 Task: Create a section Code Captains and in the section, add a milestone User Experience Testing in the project AgileHeart
Action: Mouse moved to (209, 511)
Screenshot: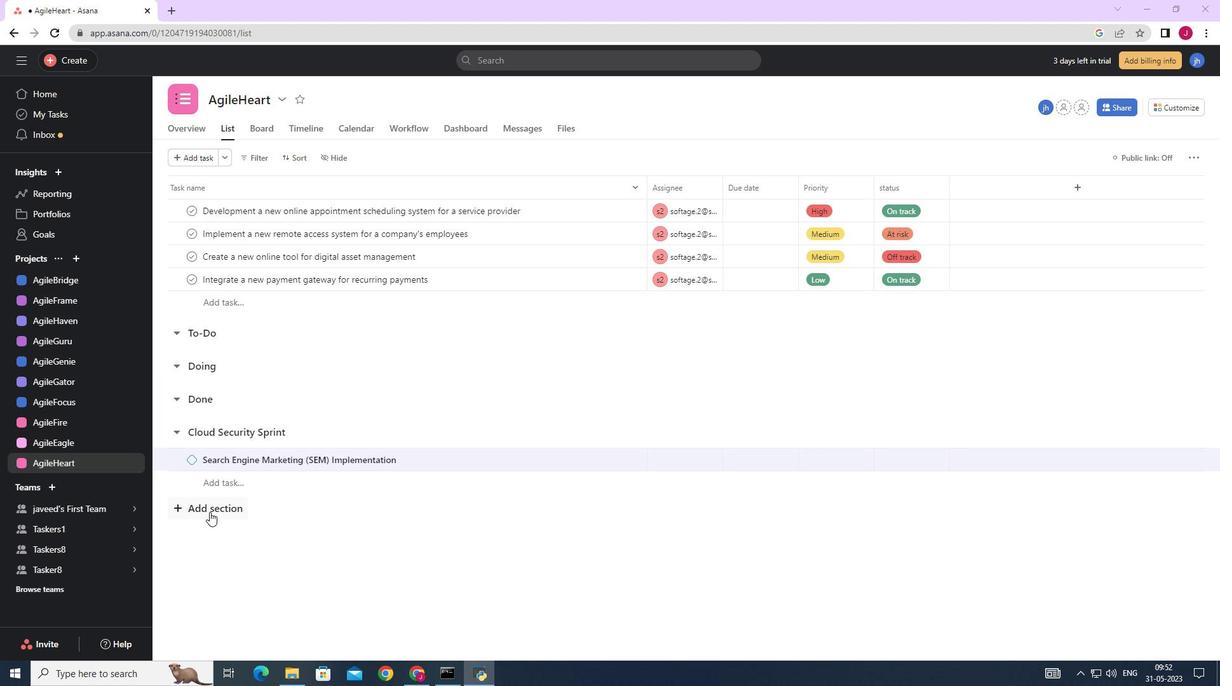 
Action: Mouse pressed left at (209, 511)
Screenshot: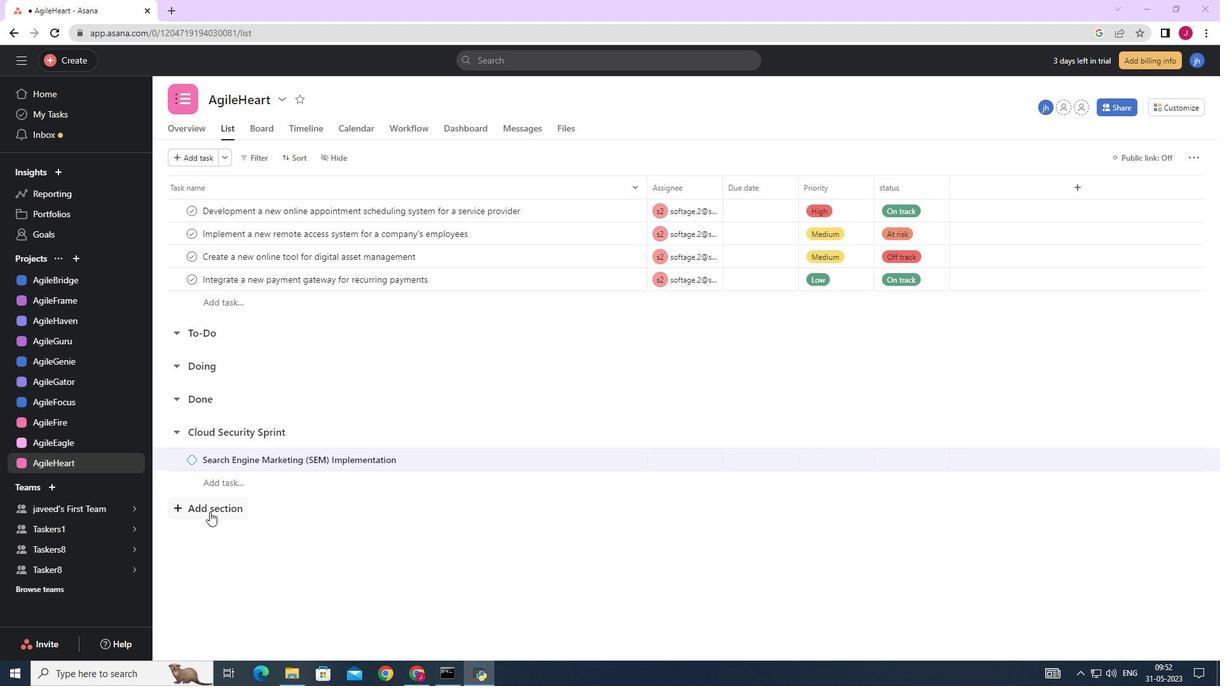 
Action: Mouse moved to (218, 510)
Screenshot: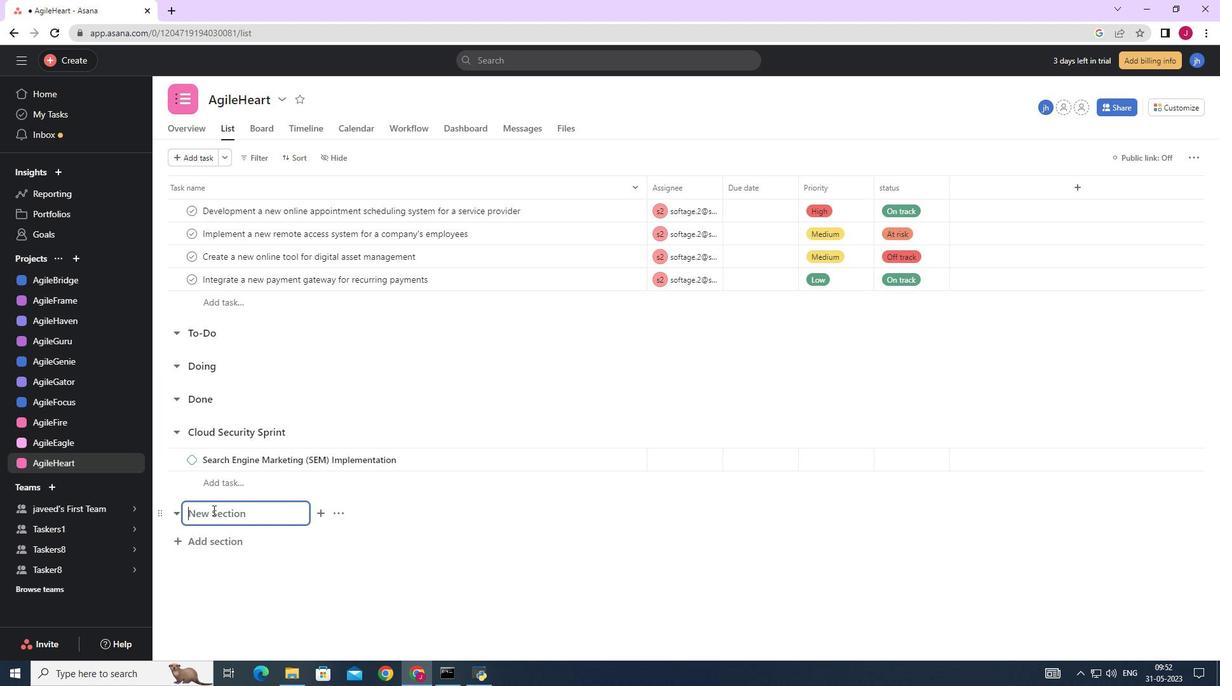 
Action: Key pressed <Key.caps_lock>C<Key.caps_lock>ode
Screenshot: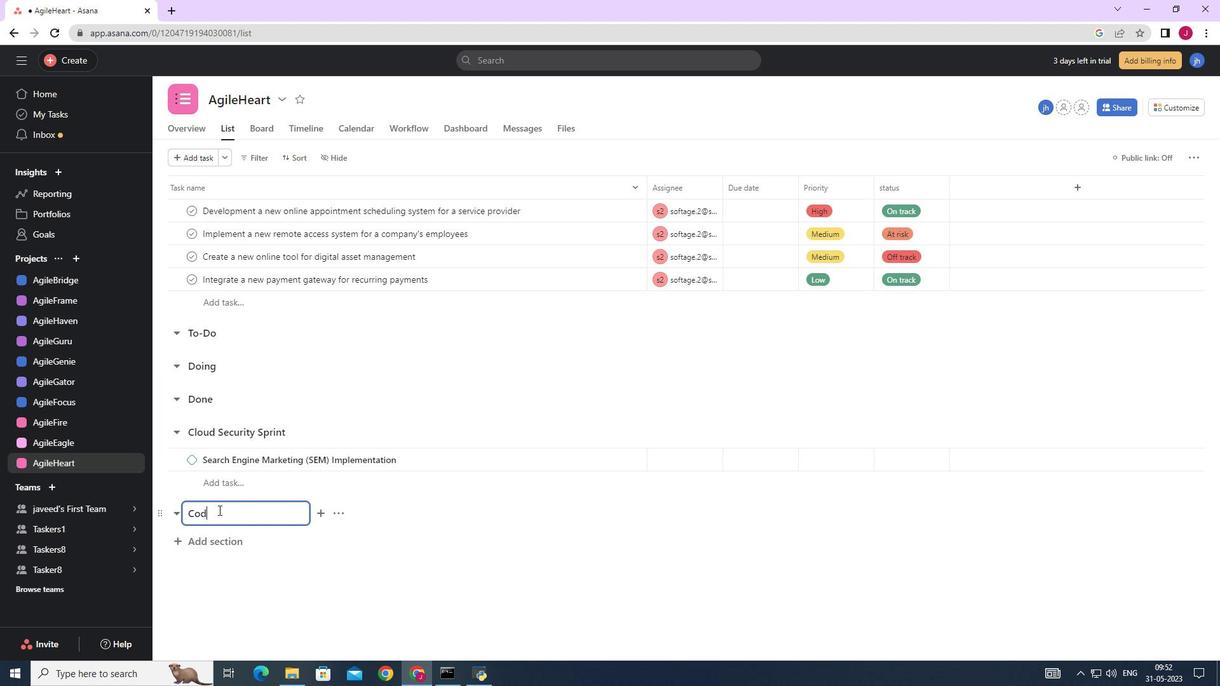 
Action: Mouse moved to (219, 509)
Screenshot: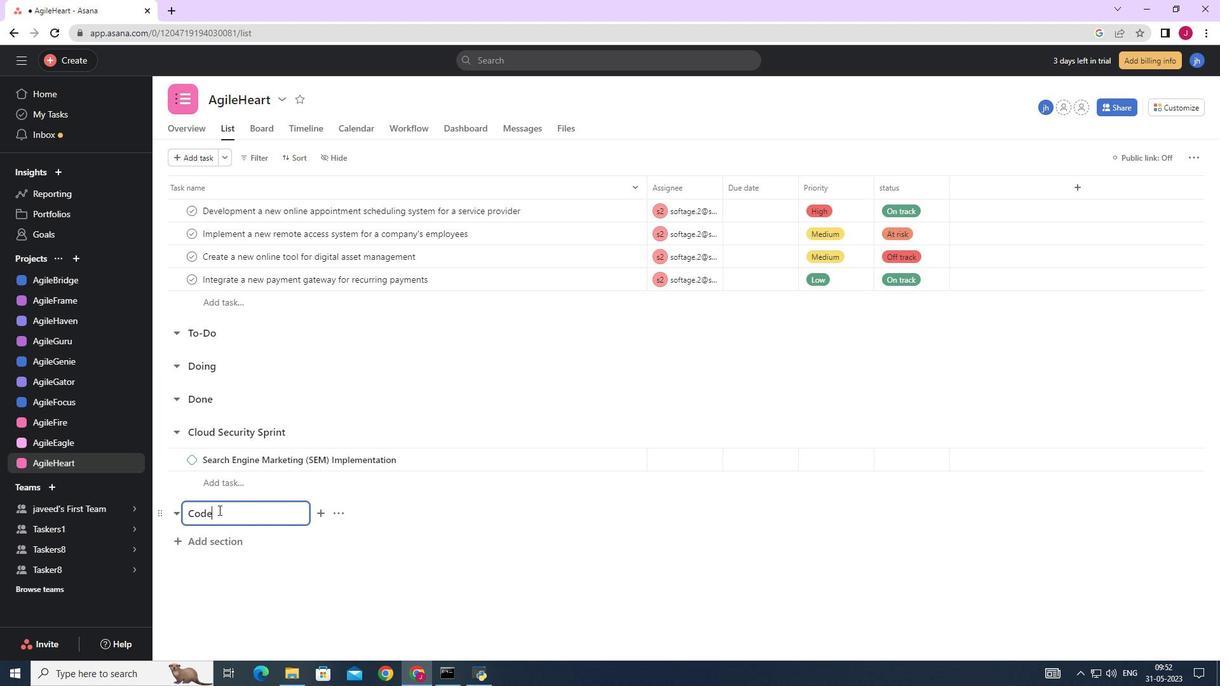 
Action: Key pressed <Key.space><Key.caps_lock>C<Key.caps_lock>aptains<Key.space><Key.enter><Key.caps_lock>U<Key.caps_lock>ser<Key.space><Key.caps_lock>E<Key.caps_lock>xperience<Key.space><Key.caps_lock>T<Key.caps_lock>estinf<Key.backspace>g<Key.space>
Screenshot: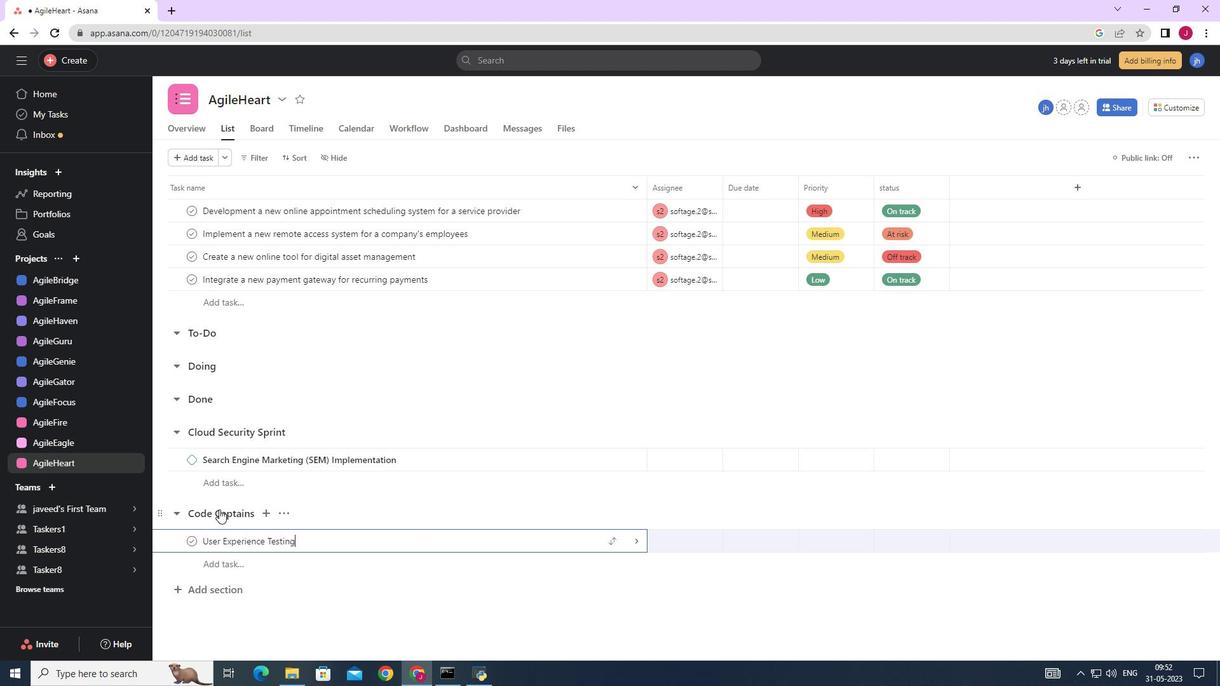 
Action: Mouse moved to (632, 544)
Screenshot: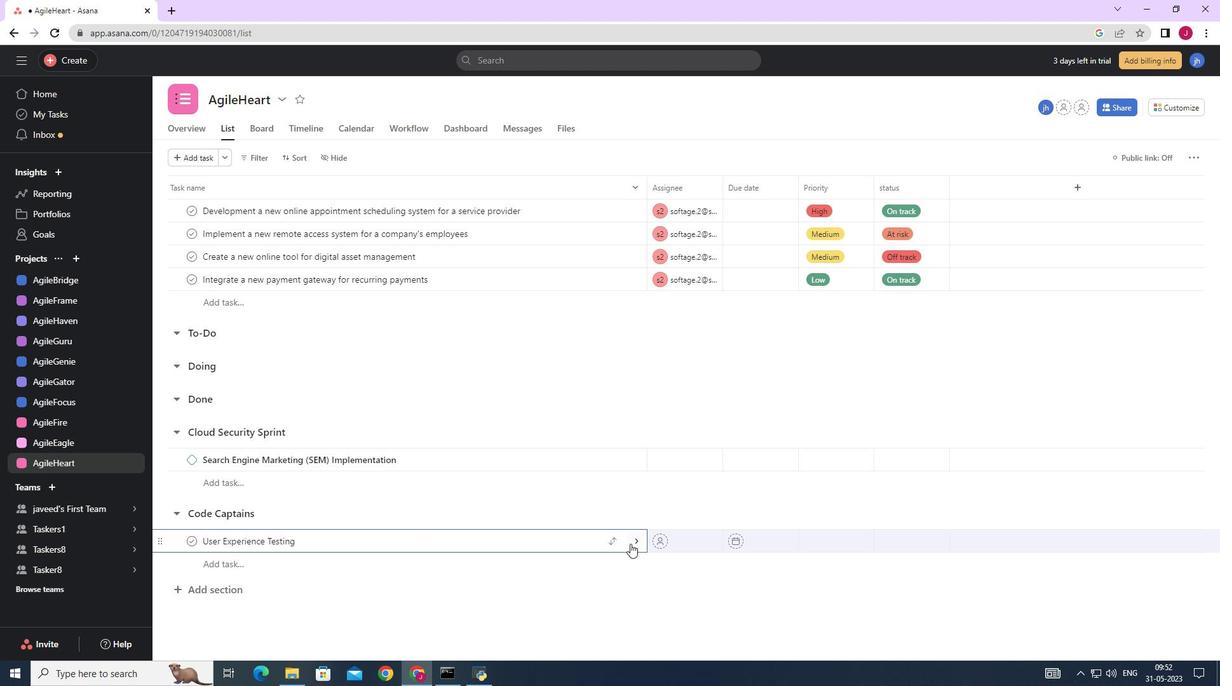 
Action: Mouse pressed left at (632, 544)
Screenshot: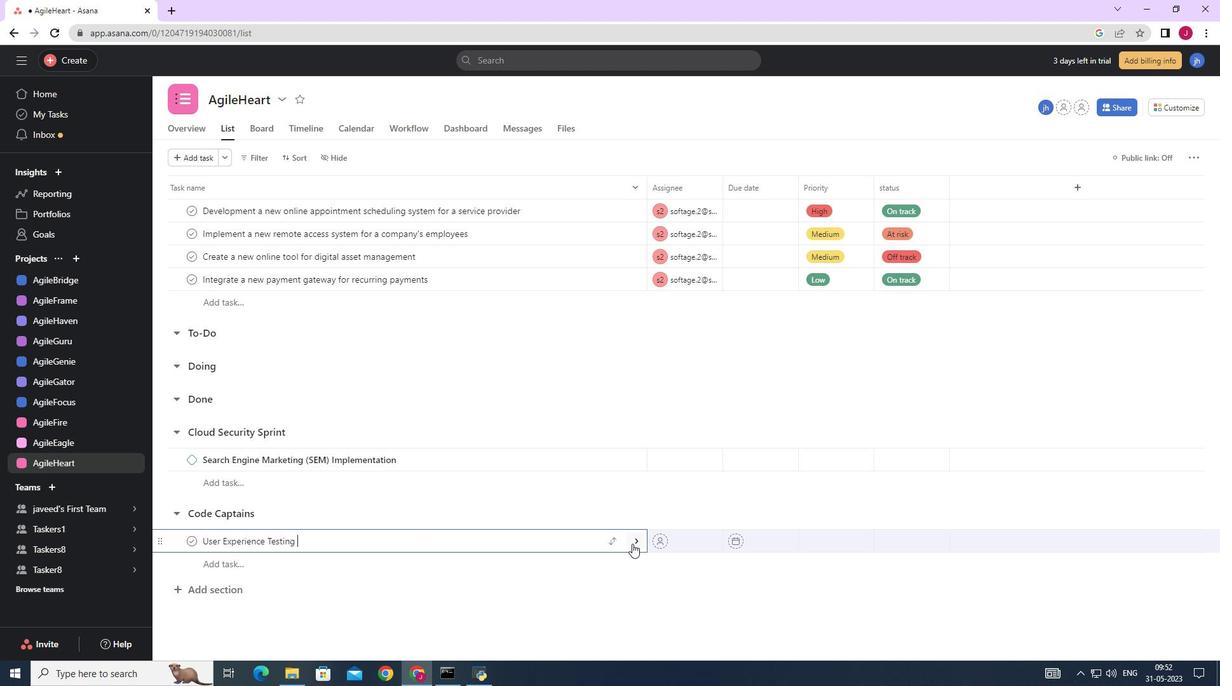 
Action: Mouse moved to (1167, 154)
Screenshot: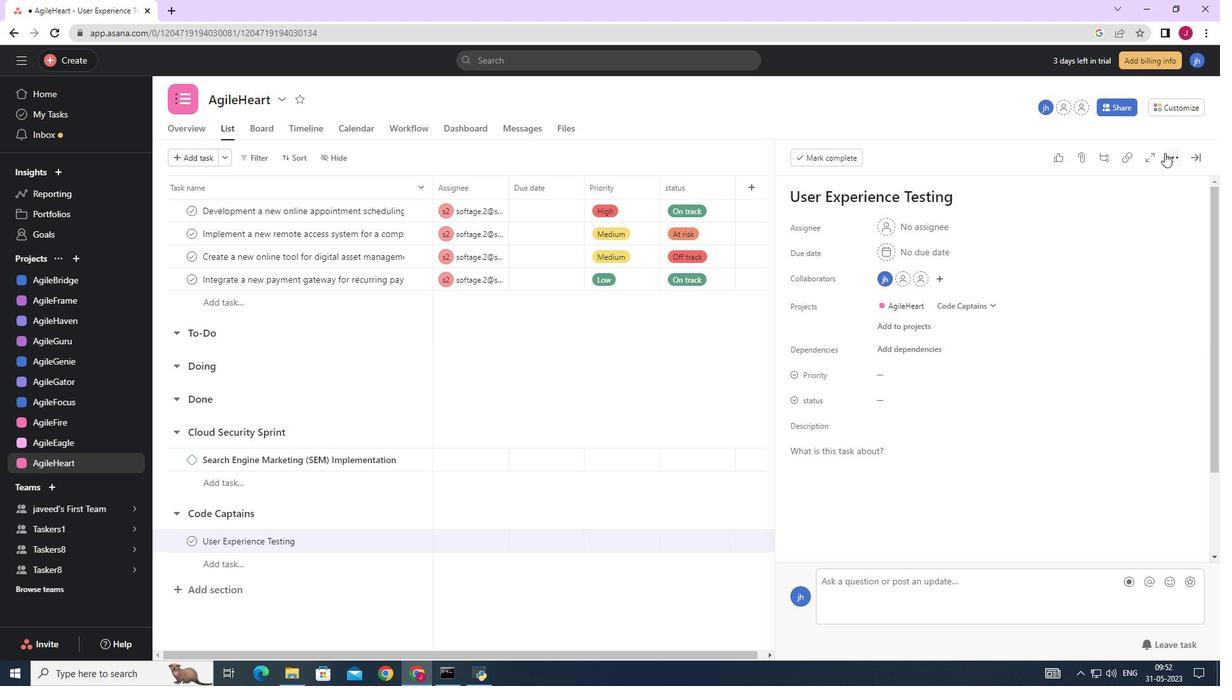 
Action: Mouse pressed left at (1167, 154)
Screenshot: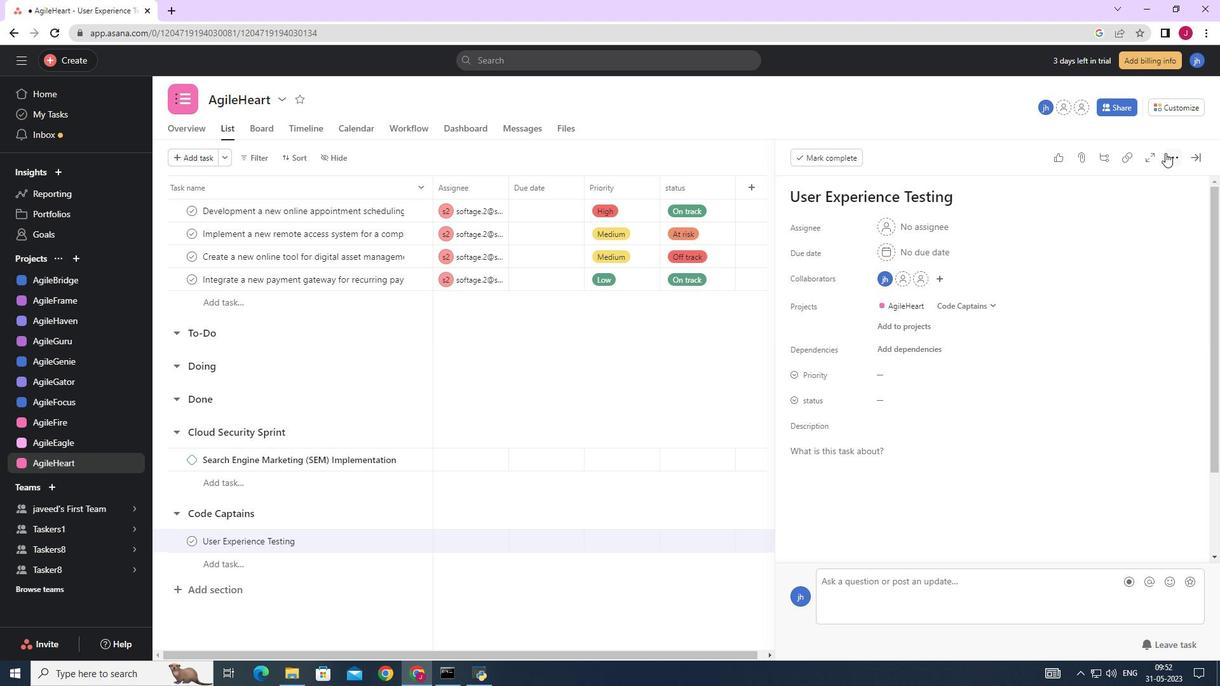 
Action: Mouse moved to (1053, 205)
Screenshot: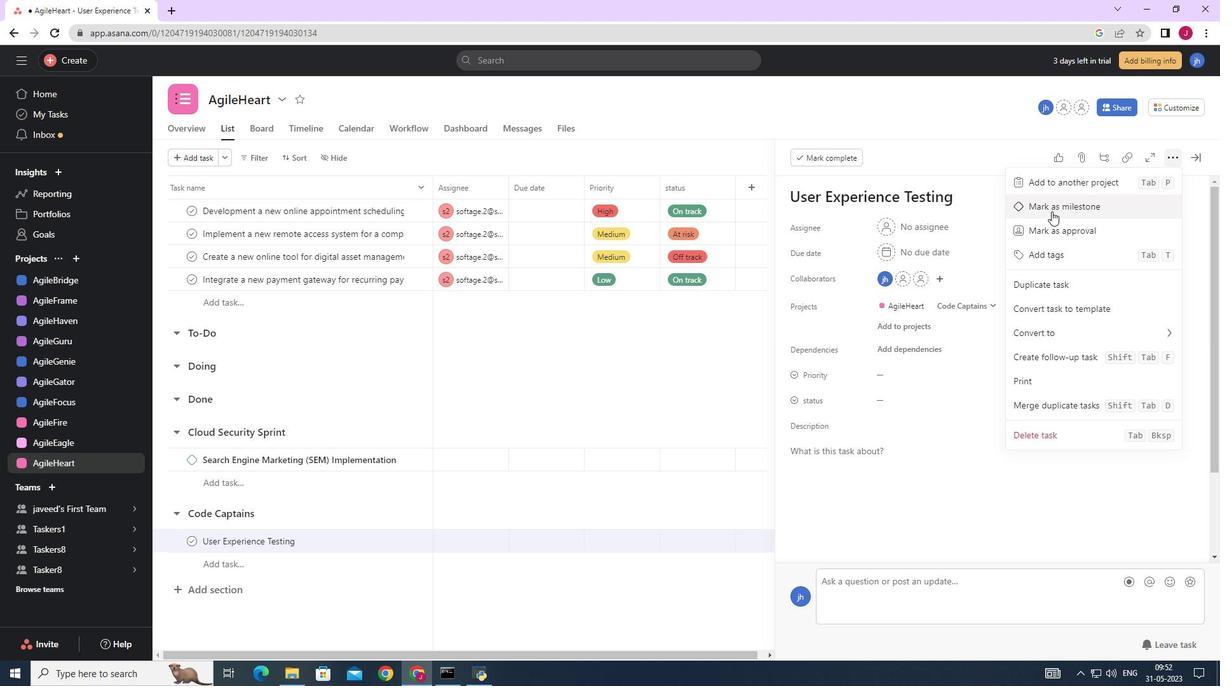 
Action: Mouse pressed left at (1053, 205)
Screenshot: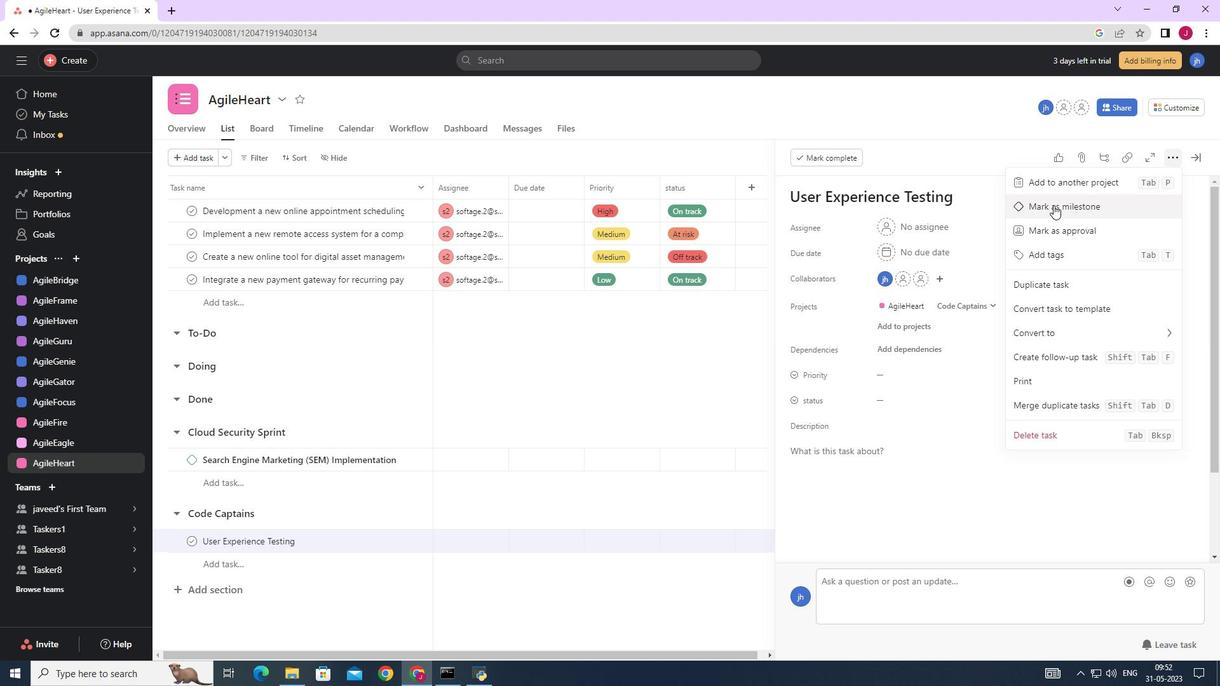 
Action: Mouse moved to (1193, 155)
Screenshot: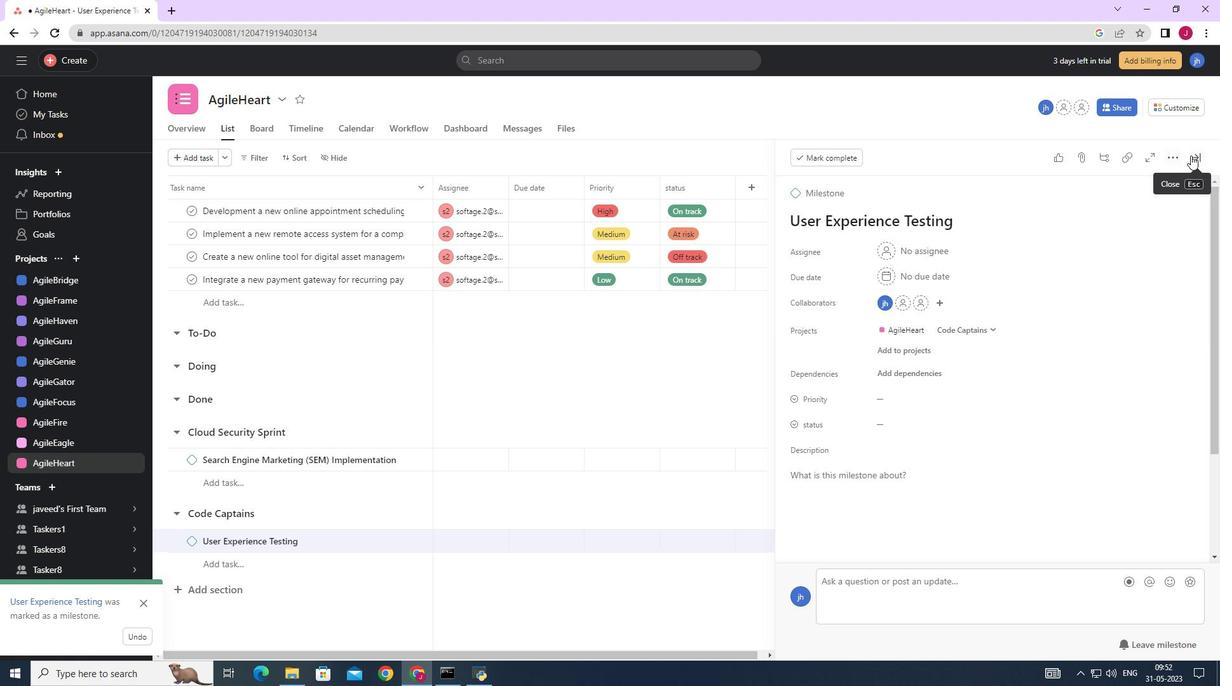 
Action: Mouse pressed left at (1193, 155)
Screenshot: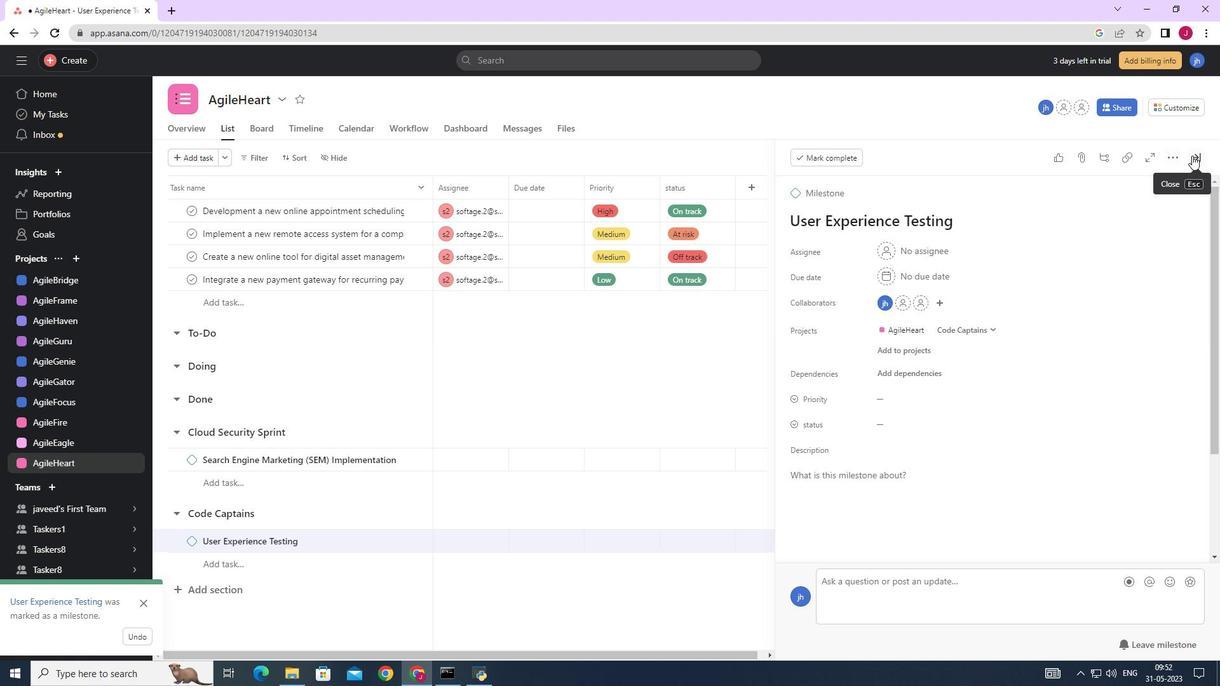 
Action: Mouse moved to (1054, 224)
Screenshot: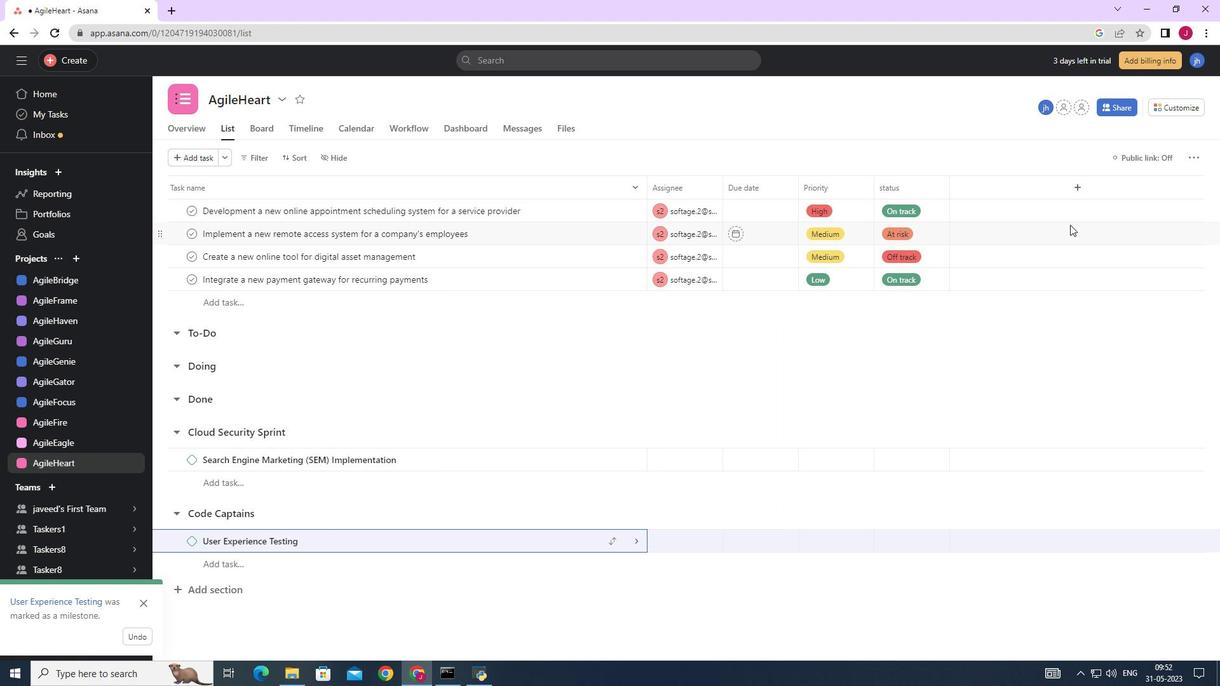 
